 Task: Add Real Aloe Vera Soap to the cart.
Action: Mouse moved to (1064, 132)
Screenshot: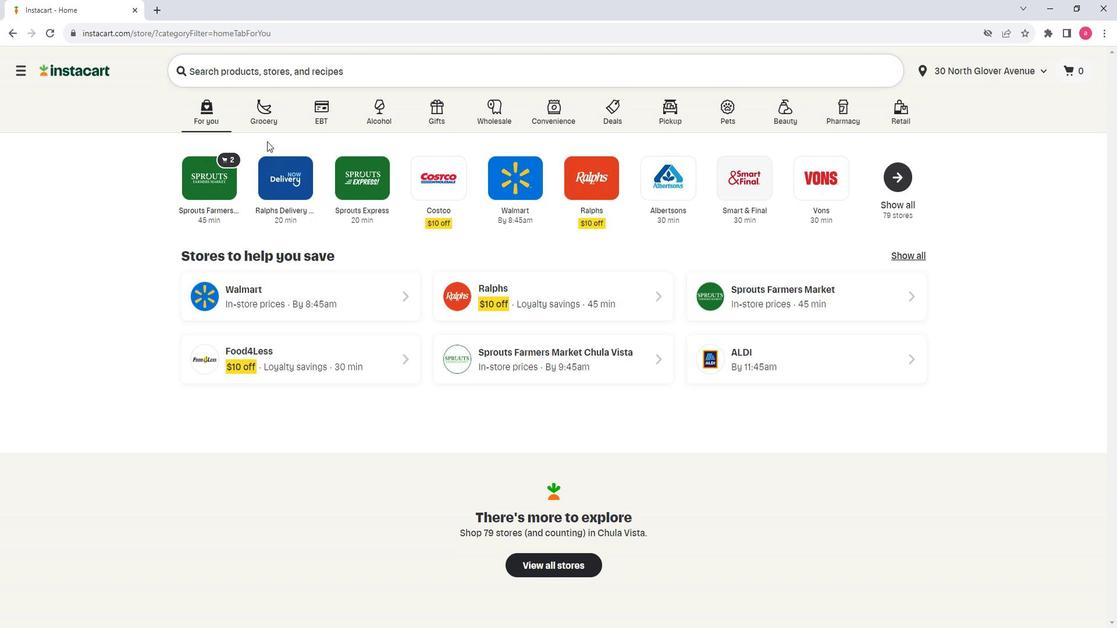 
Action: Mouse pressed left at (1064, 132)
Screenshot: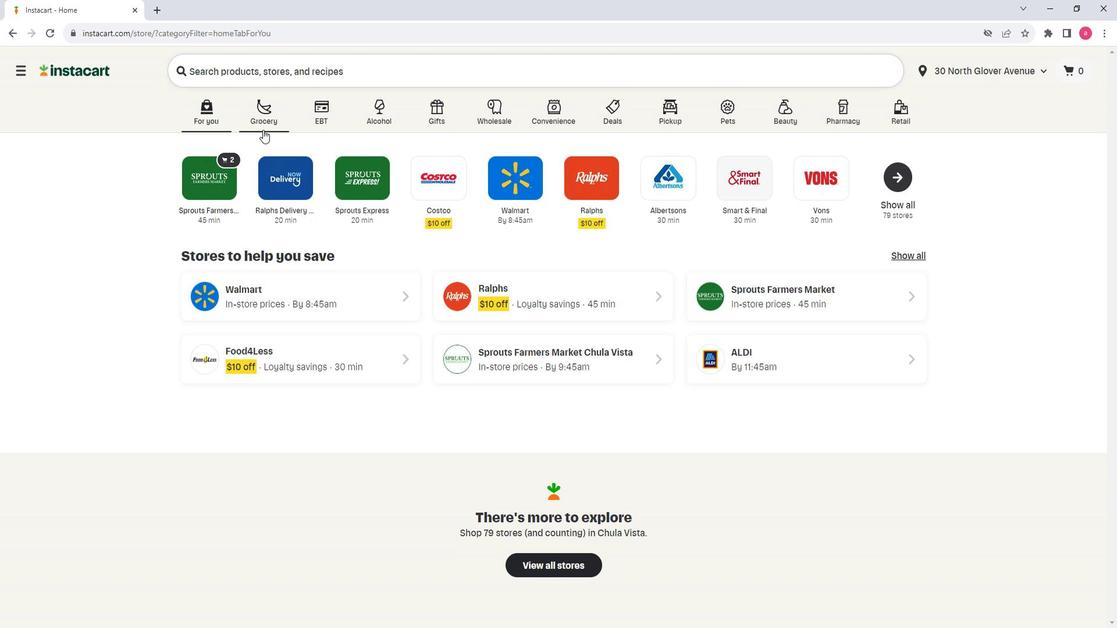
Action: Mouse moved to (1084, 331)
Screenshot: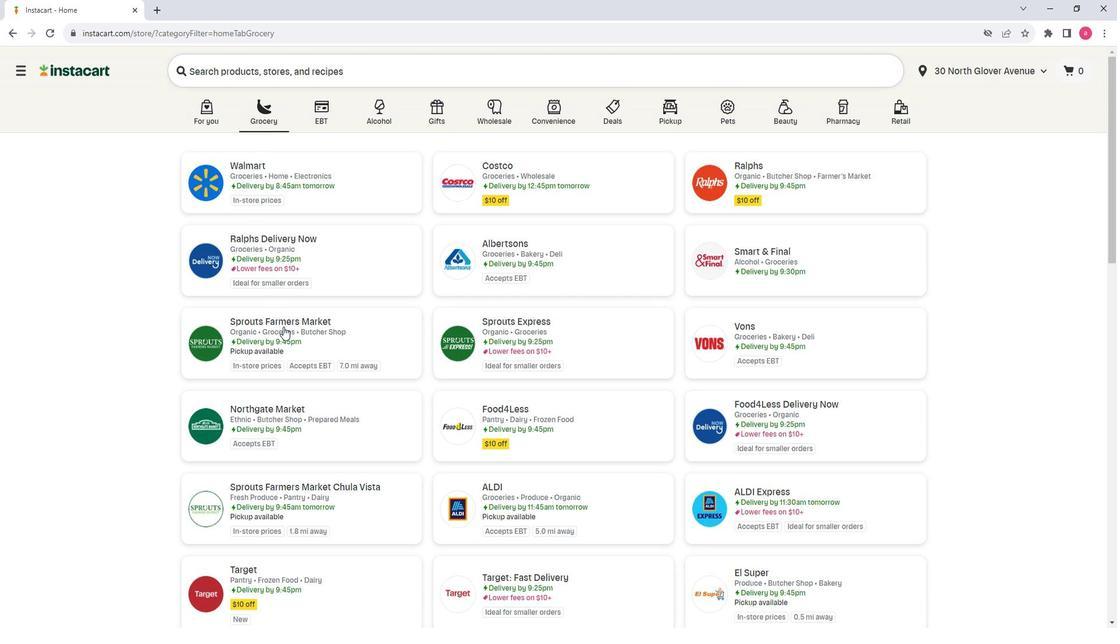 
Action: Mouse pressed left at (1084, 331)
Screenshot: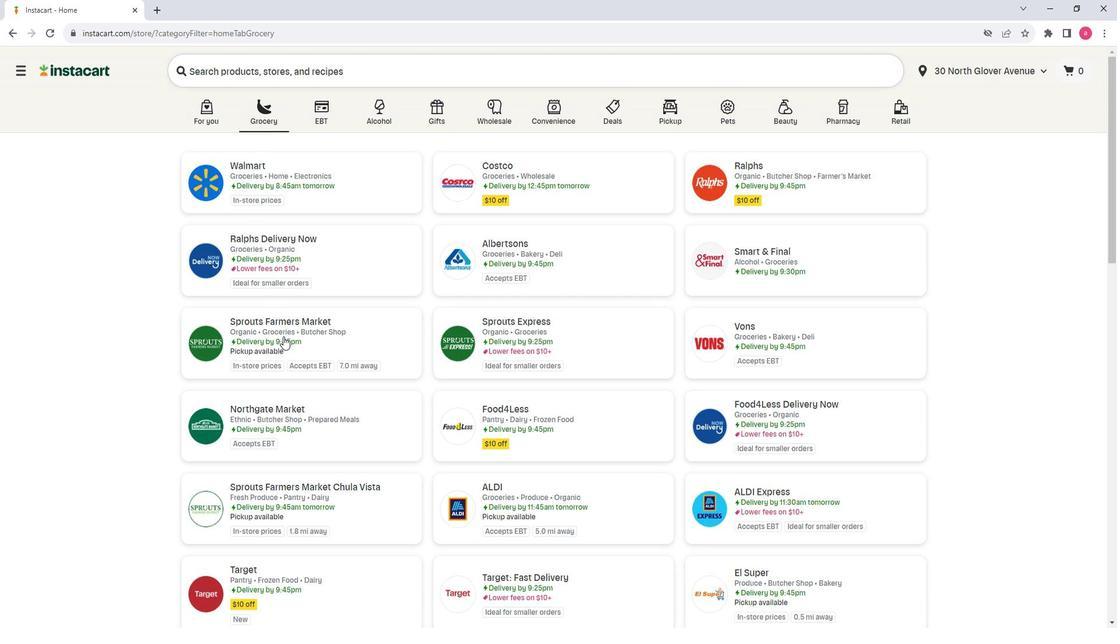 
Action: Mouse moved to (871, 409)
Screenshot: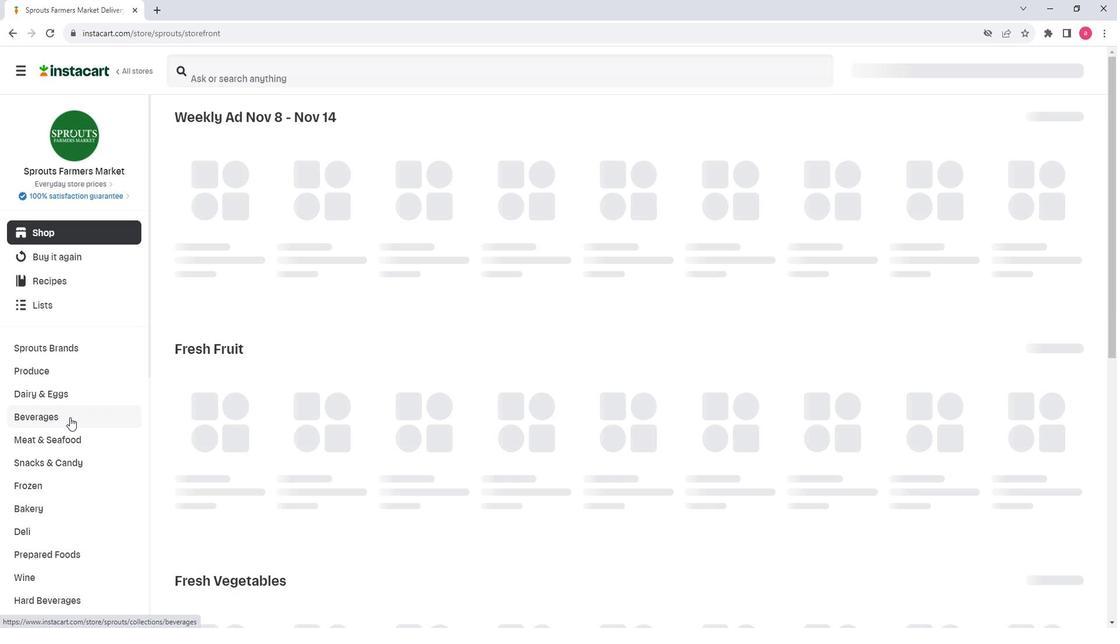 
Action: Mouse scrolled (871, 408) with delta (0, 0)
Screenshot: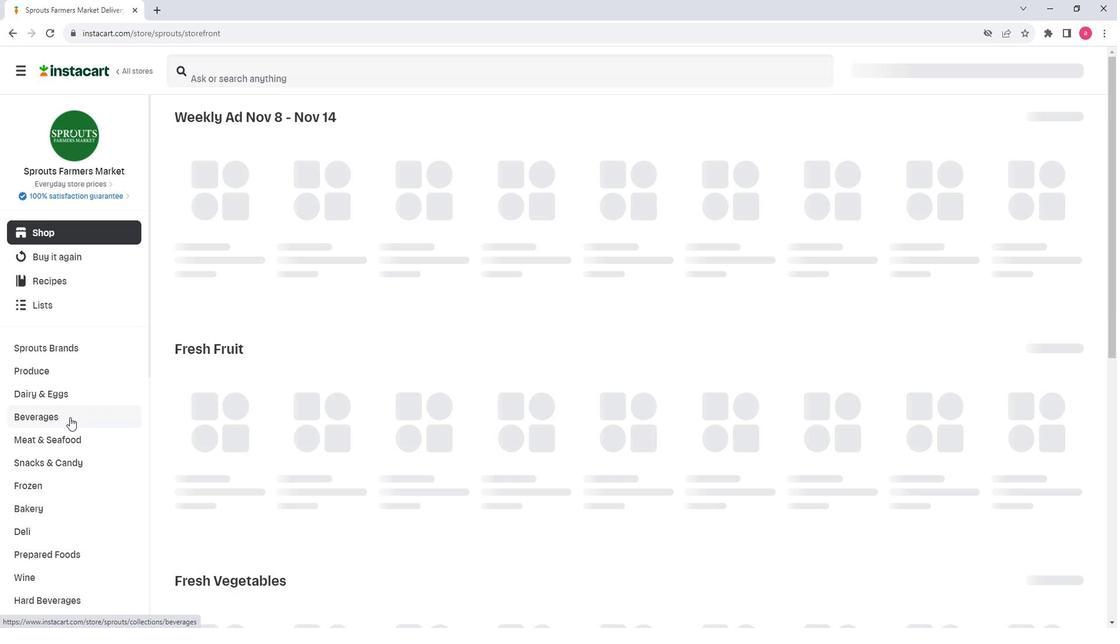 
Action: Mouse scrolled (871, 408) with delta (0, 0)
Screenshot: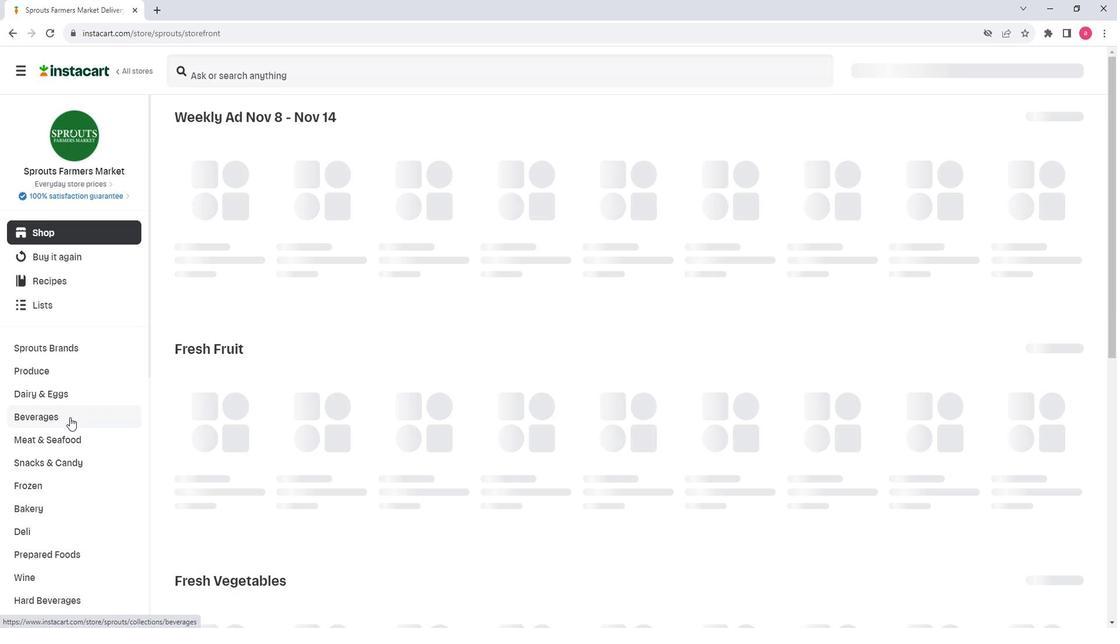 
Action: Mouse scrolled (871, 408) with delta (0, 0)
Screenshot: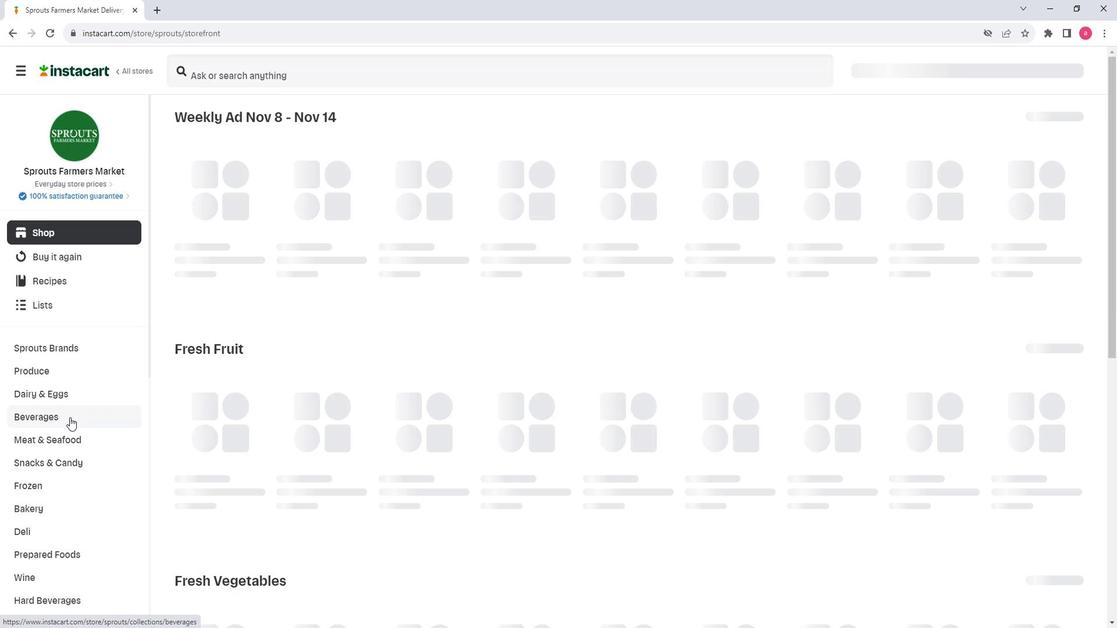 
Action: Mouse scrolled (871, 408) with delta (0, 0)
Screenshot: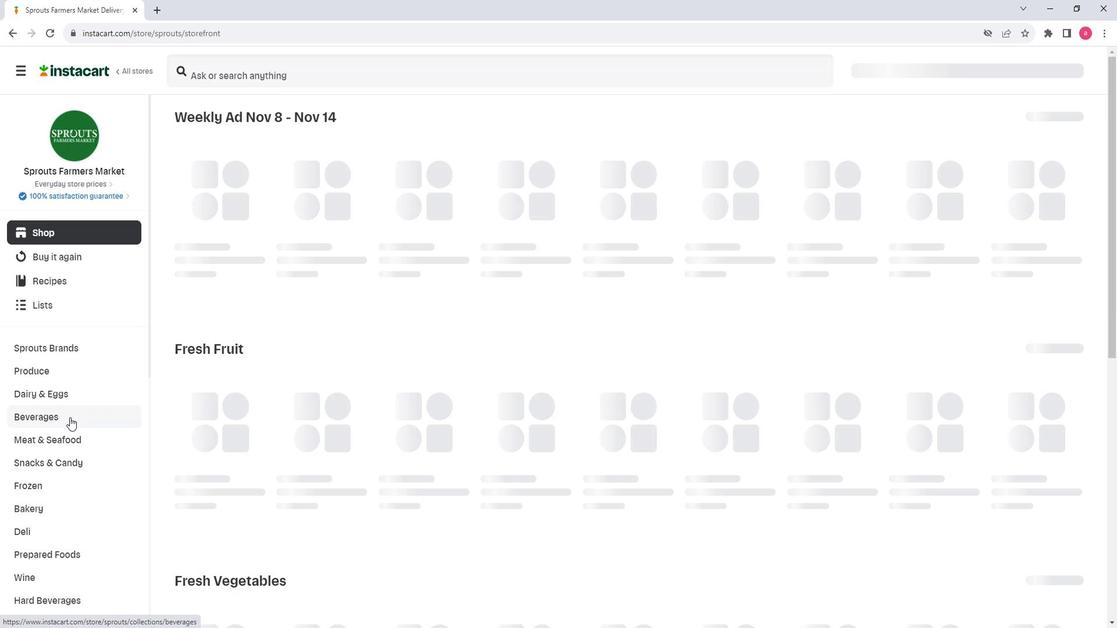 
Action: Mouse scrolled (871, 408) with delta (0, 0)
Screenshot: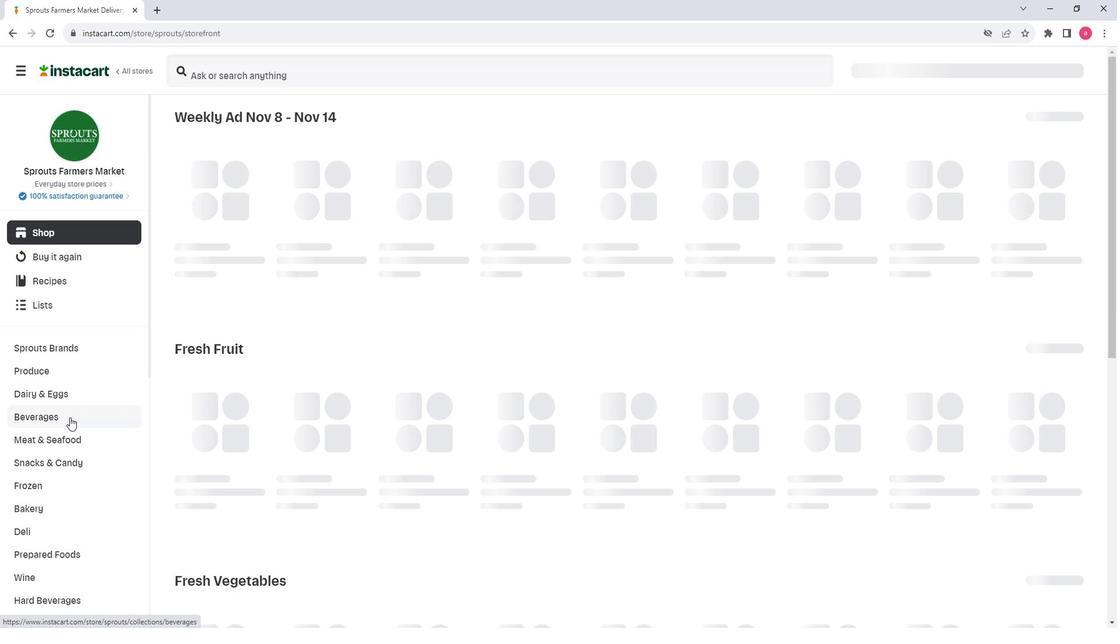 
Action: Mouse moved to (871, 455)
Screenshot: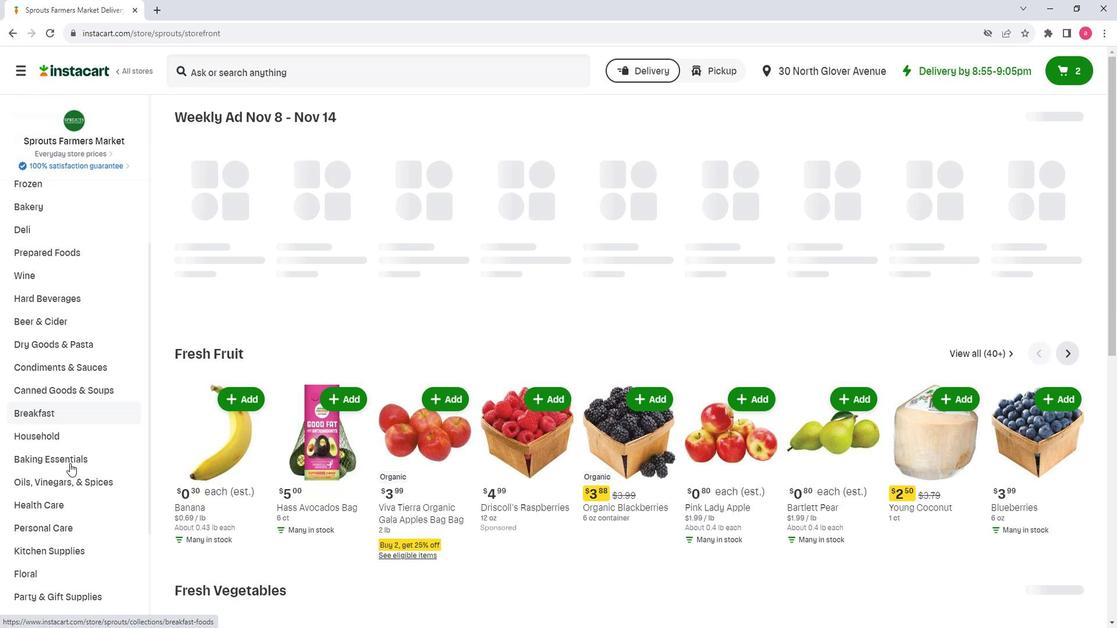 
Action: Mouse scrolled (871, 455) with delta (0, 0)
Screenshot: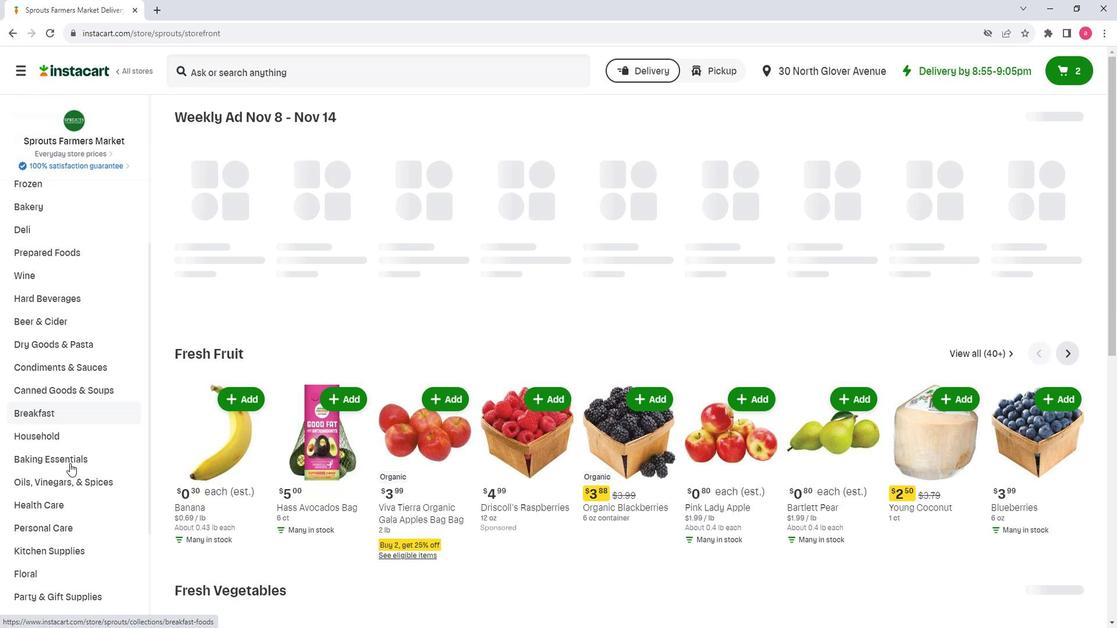 
Action: Mouse moved to (875, 460)
Screenshot: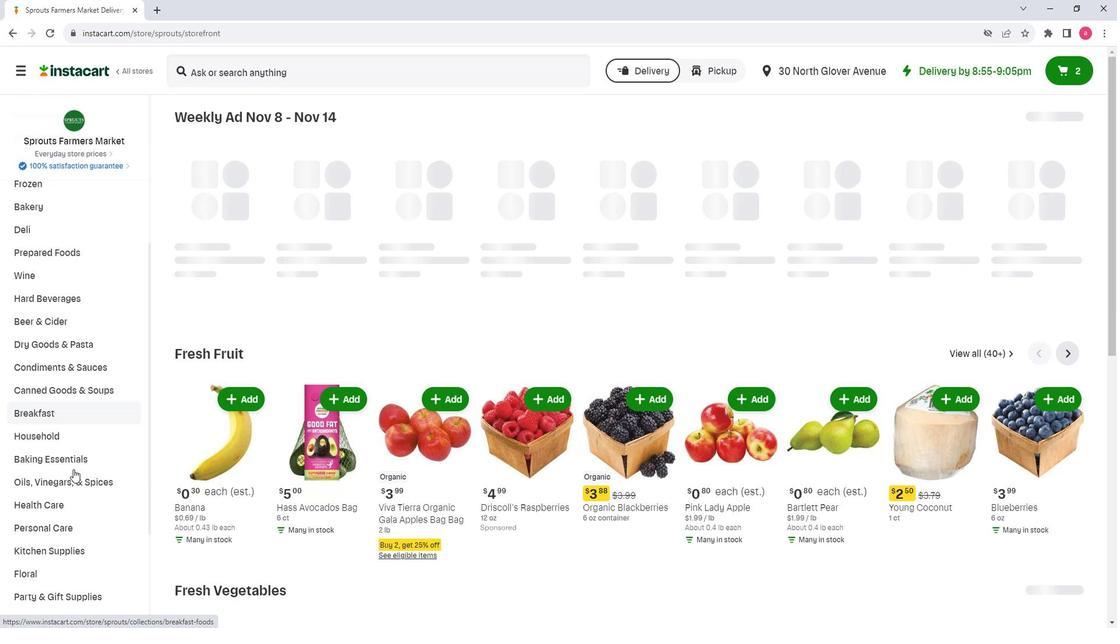 
Action: Mouse scrolled (875, 459) with delta (0, 0)
Screenshot: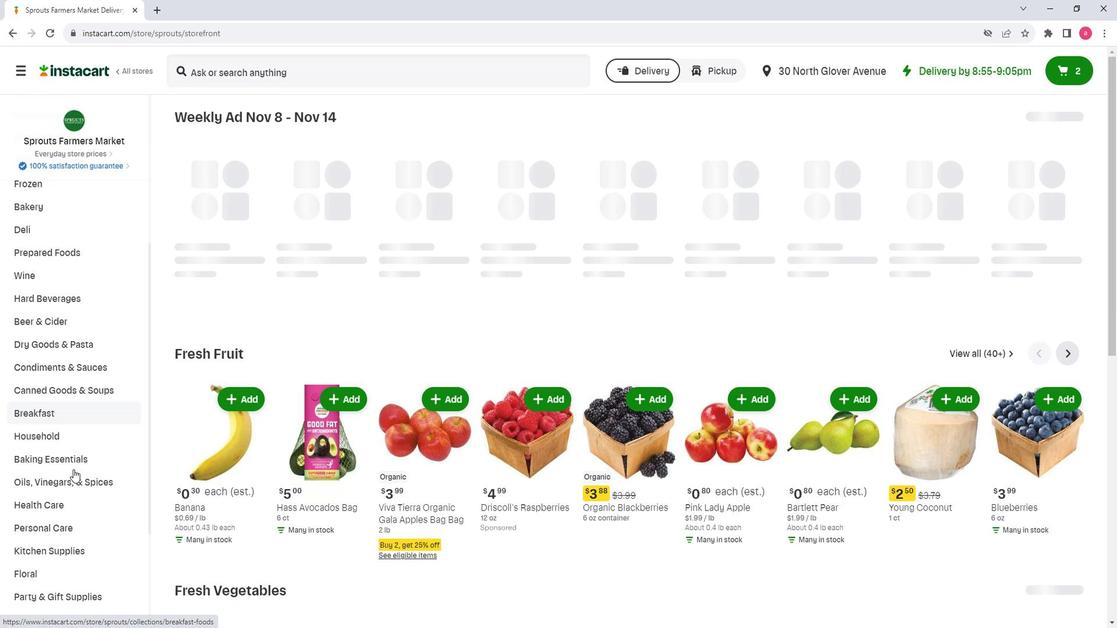 
Action: Mouse moved to (875, 461)
Screenshot: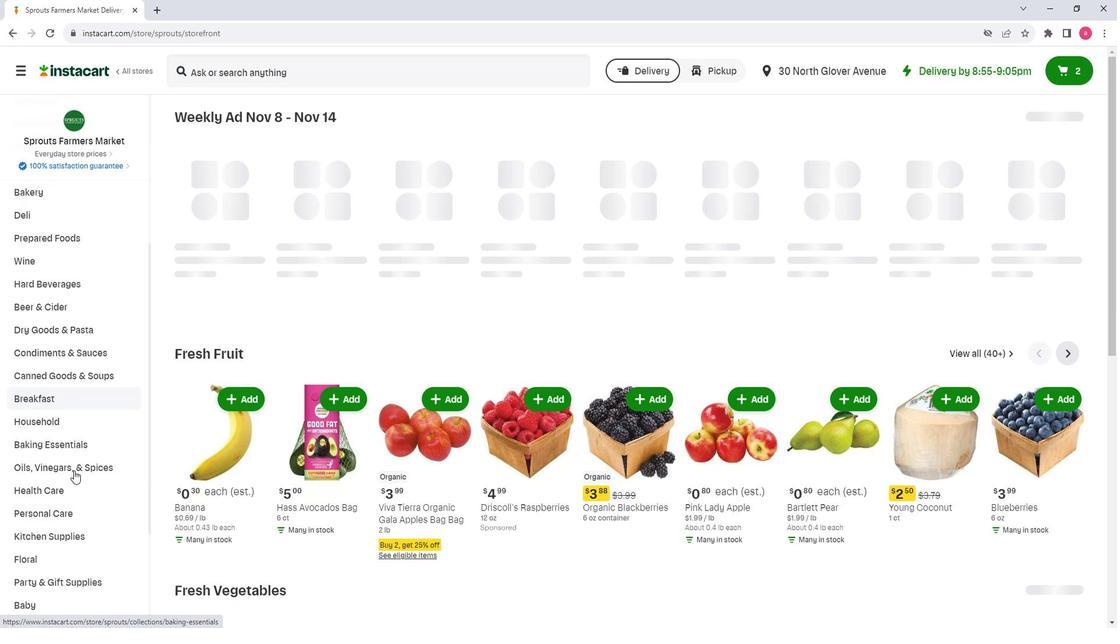 
Action: Mouse scrolled (875, 462) with delta (0, 0)
Screenshot: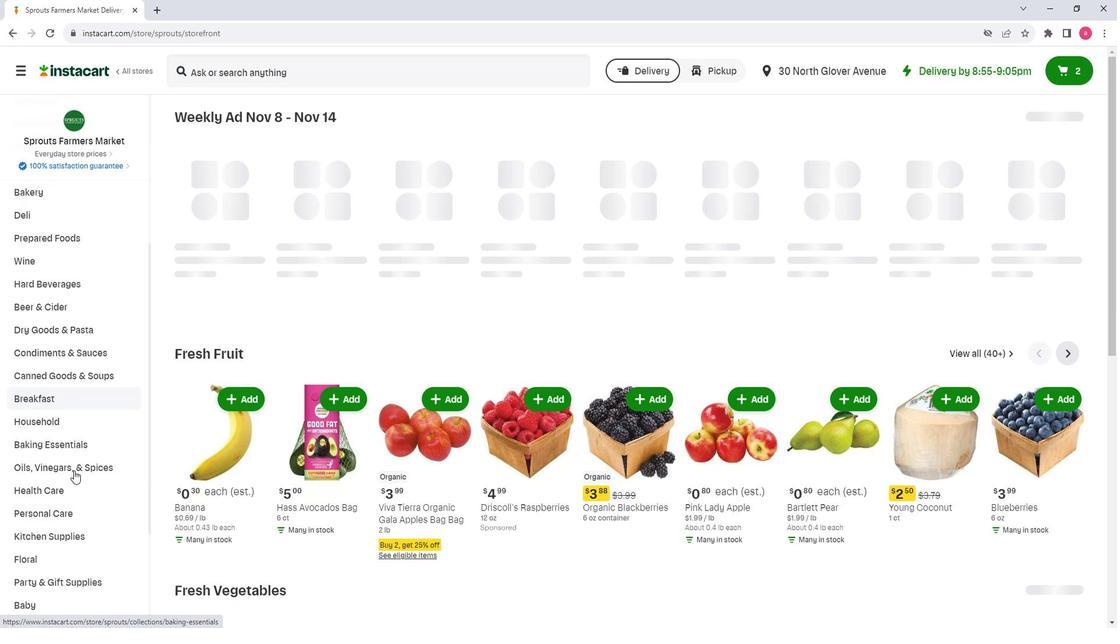 
Action: Mouse moved to (860, 453)
Screenshot: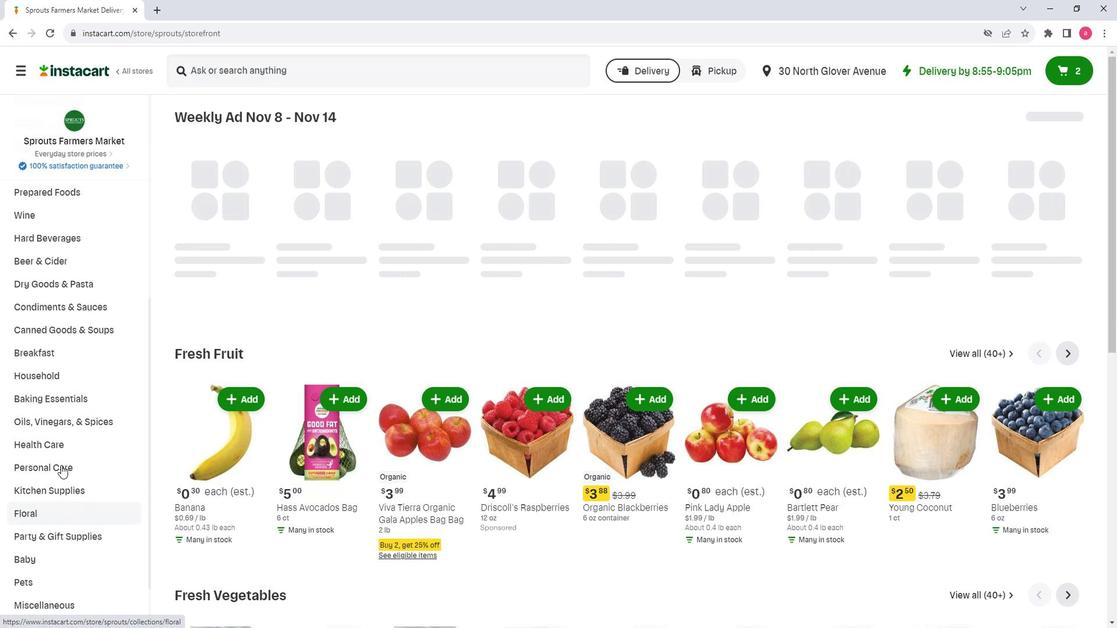 
Action: Mouse pressed left at (860, 453)
Screenshot: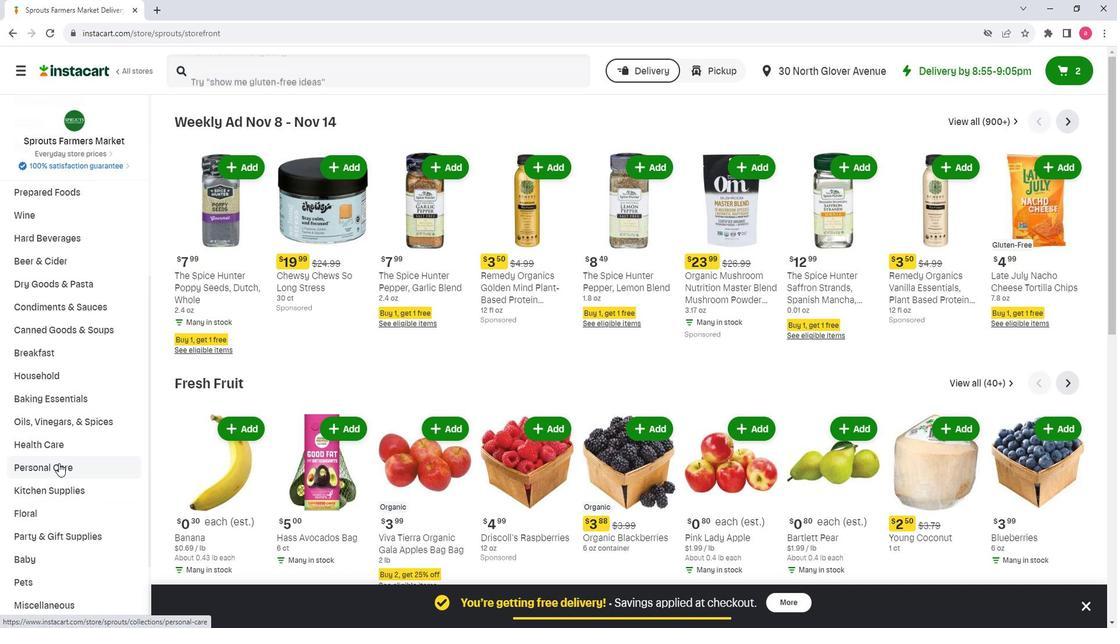 
Action: Mouse moved to (1079, 154)
Screenshot: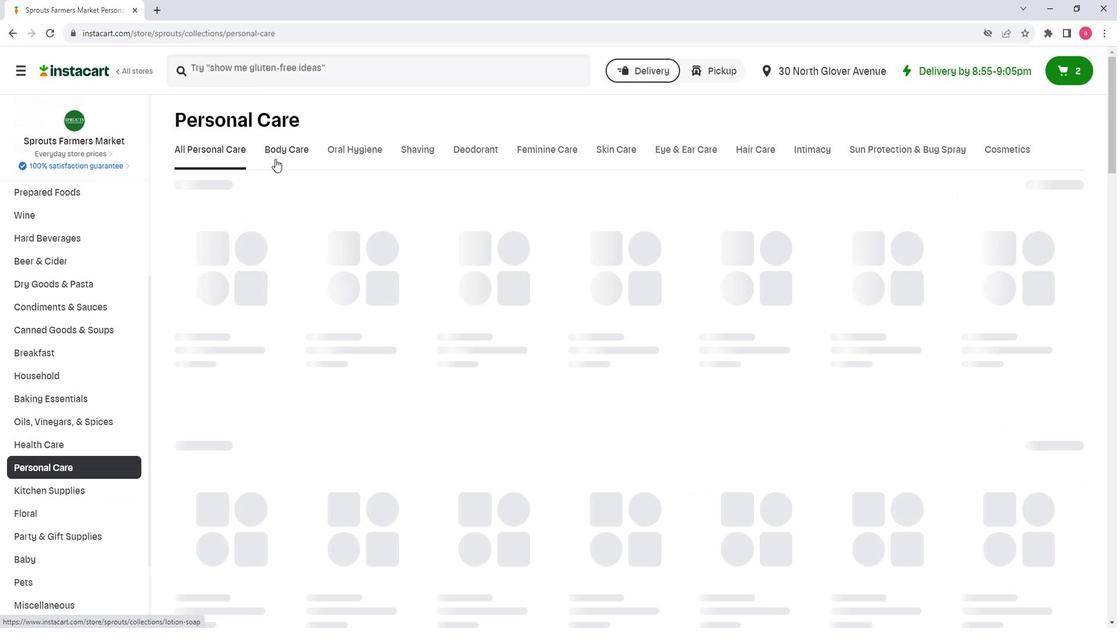 
Action: Mouse pressed left at (1079, 154)
Screenshot: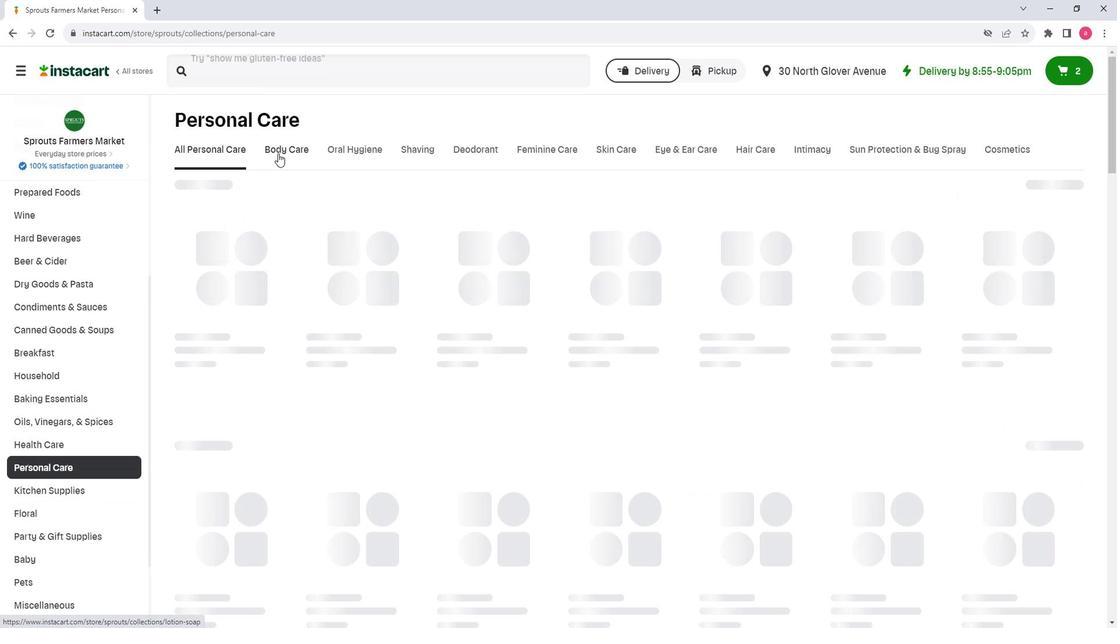 
Action: Mouse moved to (1064, 206)
Screenshot: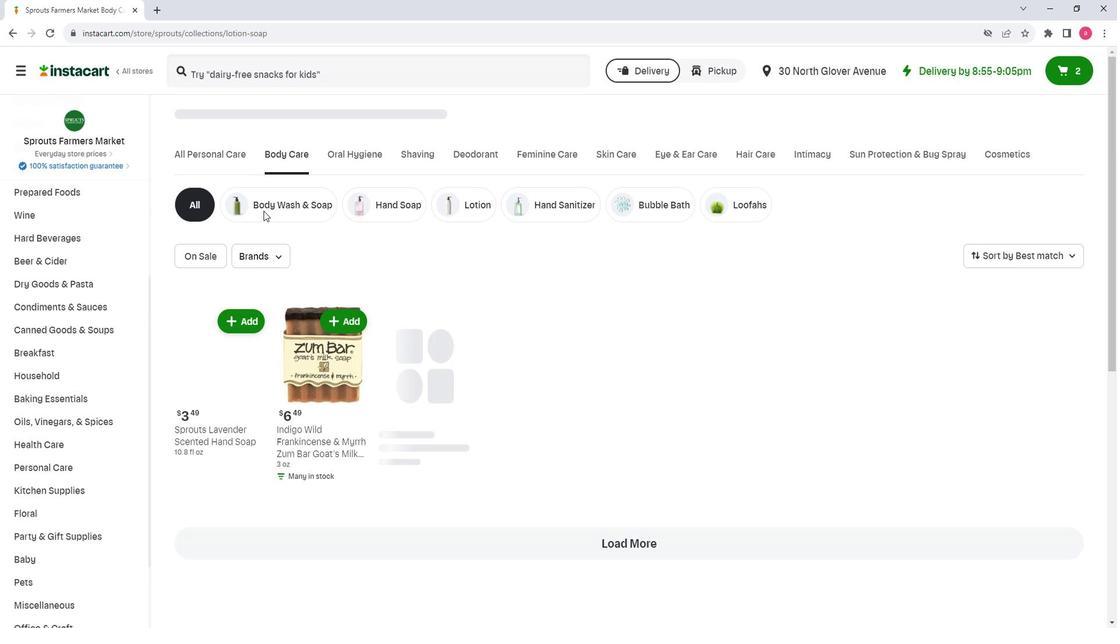 
Action: Mouse pressed left at (1064, 206)
Screenshot: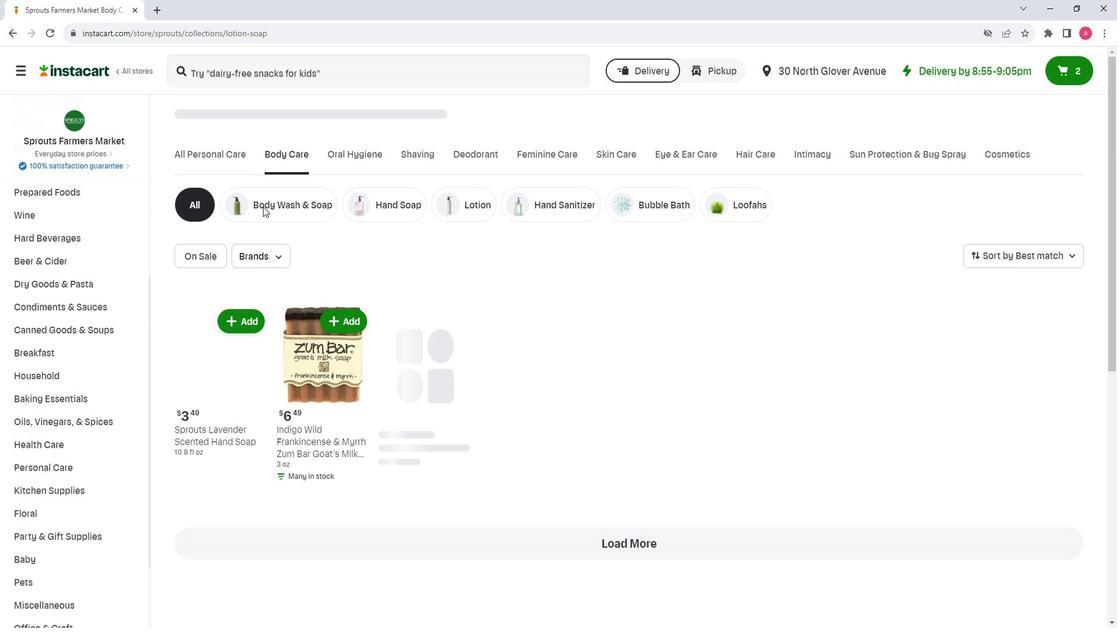 
Action: Mouse moved to (1026, 75)
Screenshot: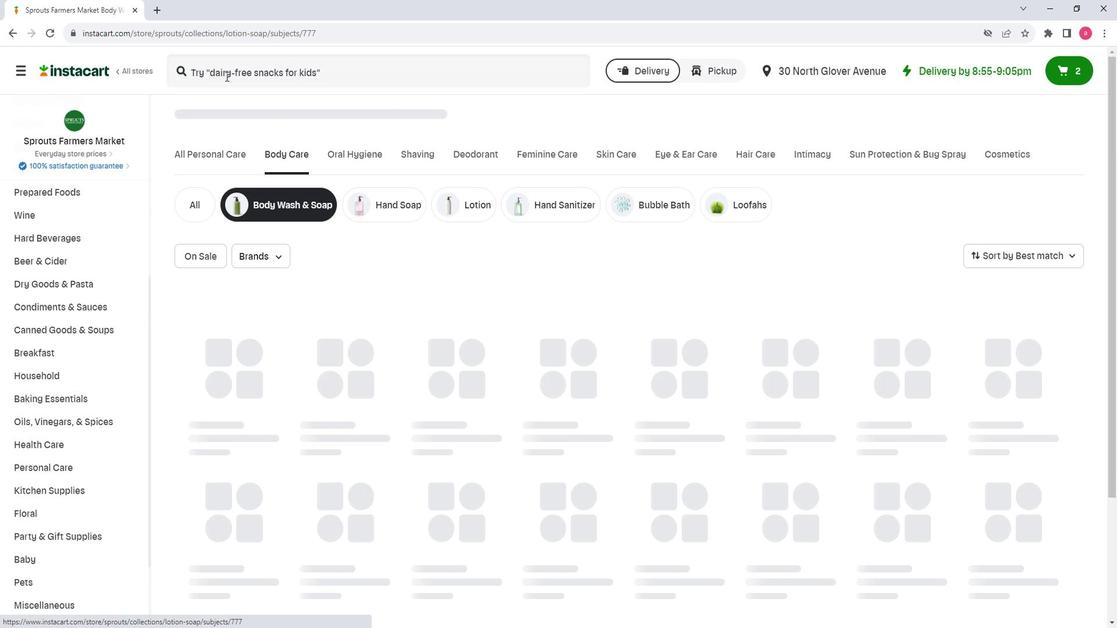 
Action: Mouse pressed left at (1026, 75)
Screenshot: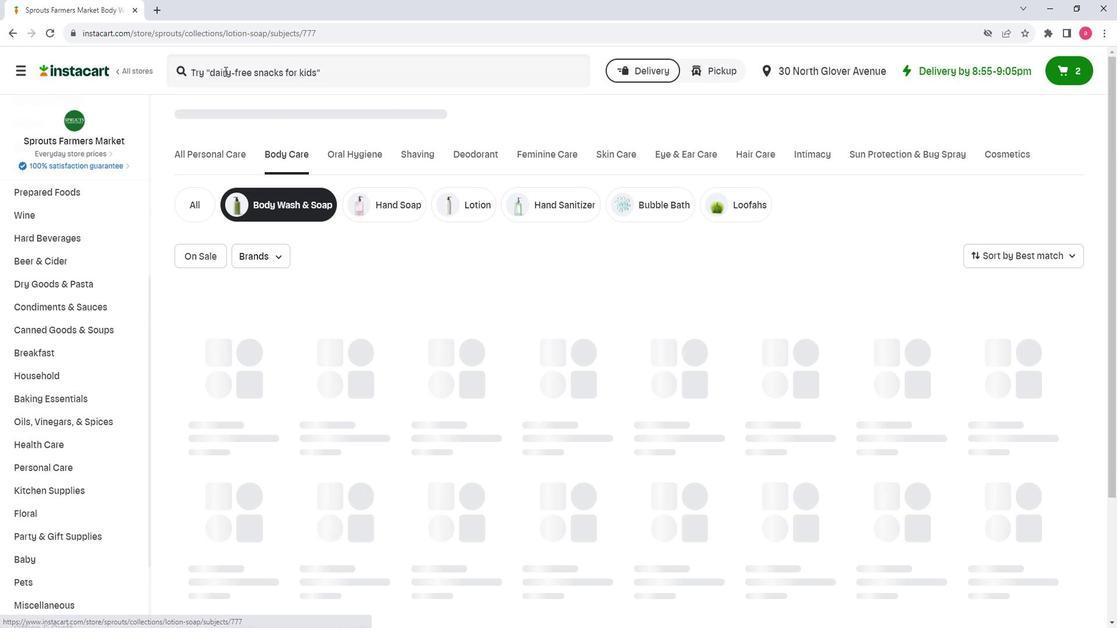 
Action: Key pressed <Key.shift>Real<Key.space><Key.shift><Key.shift><Key.shift><Key.shift><Key.shift><Key.shift><Key.shift><Key.shift><Key.shift><Key.shift><Key.shift><Key.shift>Aloe<Key.space><Key.shift><Key.shift><Key.shift><Key.shift><Key.shift><Key.shift><Key.shift><Key.shift><Key.shift><Key.shift><Key.shift><Key.shift><Key.shift><Key.shift><Key.shift><Key.shift><Key.shift><Key.shift><Key.shift><Key.shift><Key.shift>Vera<Key.space><Key.shift><Key.shift><Key.shift><Key.shift><Key.shift><Key.shift><Key.shift><Key.shift><Key.shift><Key.shift><Key.shift><Key.shift><Key.shift><Key.shift><Key.shift><Key.shift><Key.shift><Key.shift><Key.shift>Soap<Key.enter>
Screenshot: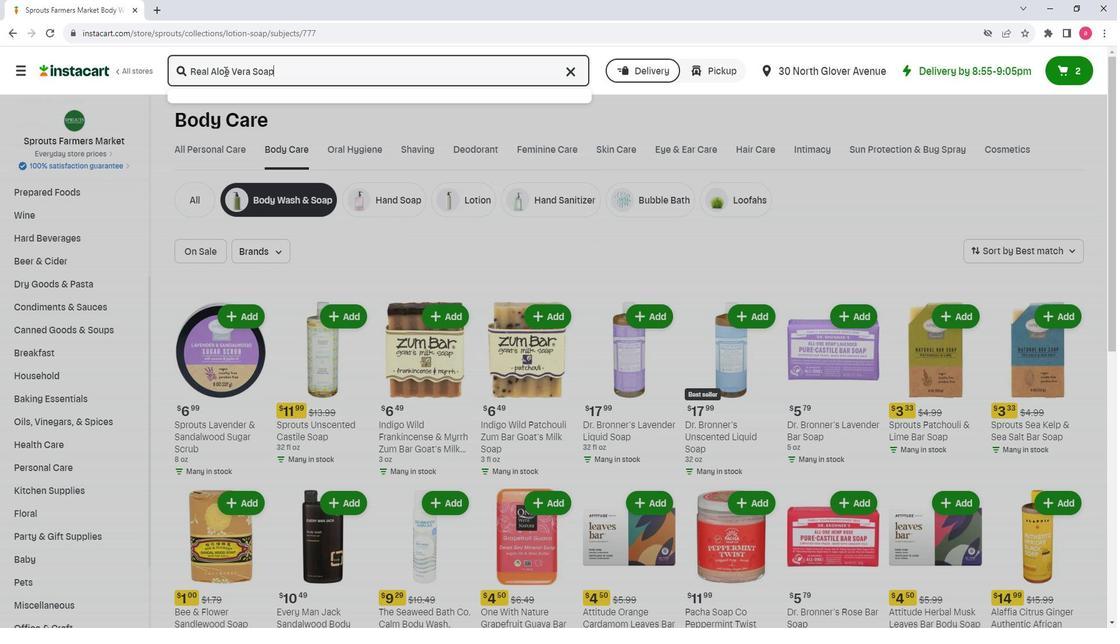 
Action: Mouse moved to (1117, 174)
Screenshot: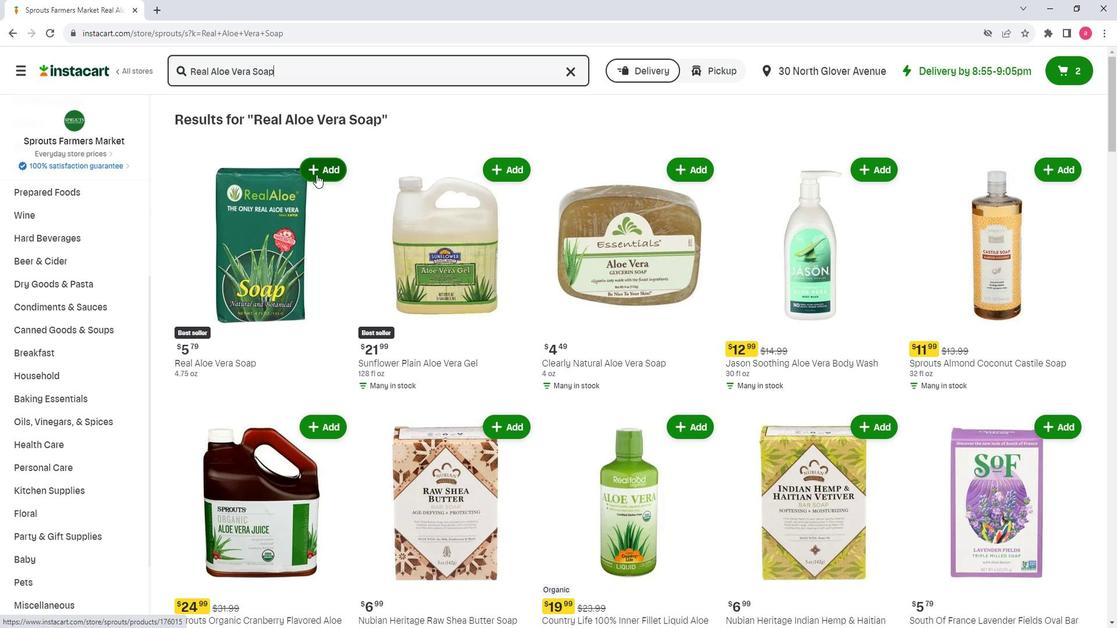 
Action: Mouse pressed left at (1117, 174)
Screenshot: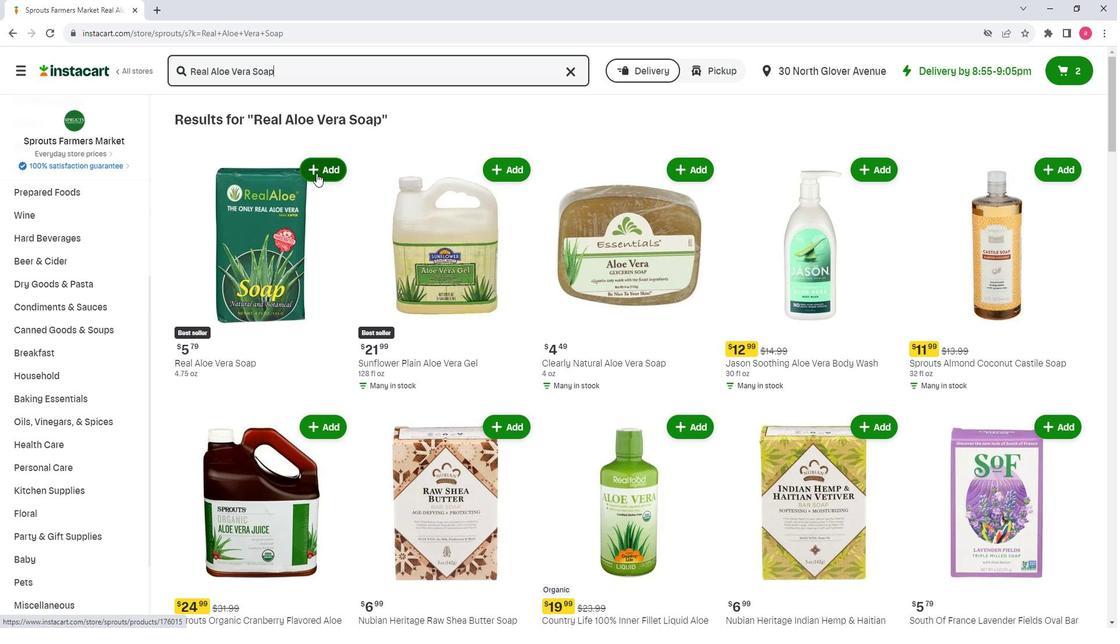 
Action: Mouse moved to (1102, 264)
Screenshot: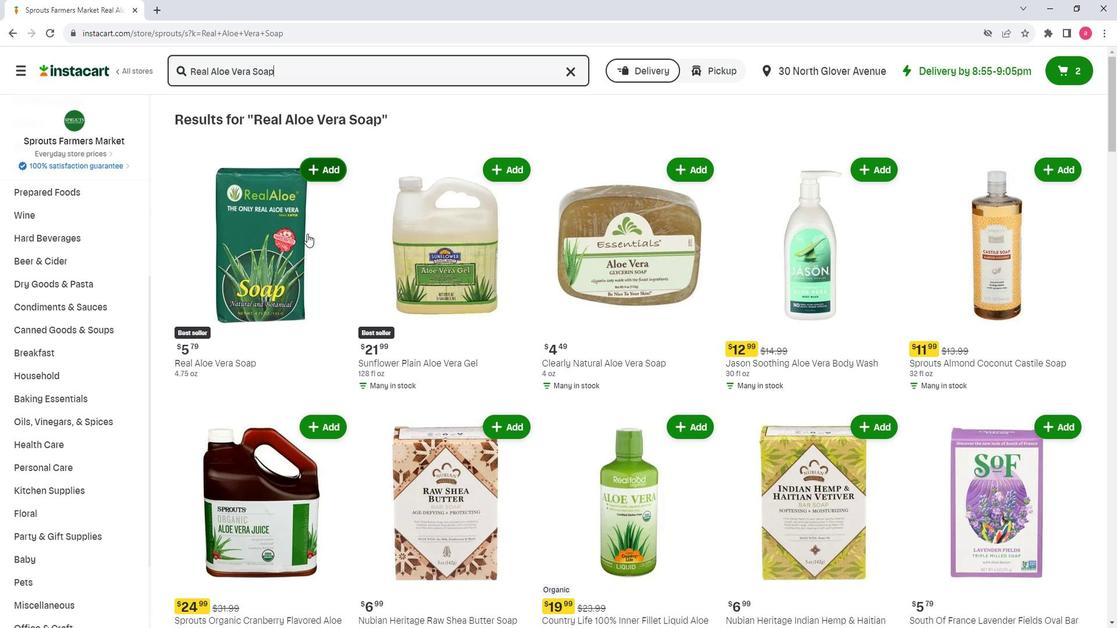 
